 Task: Add Trustrx Frizz Fighter In-Shower Treatment to the cart.
Action: Mouse moved to (316, 143)
Screenshot: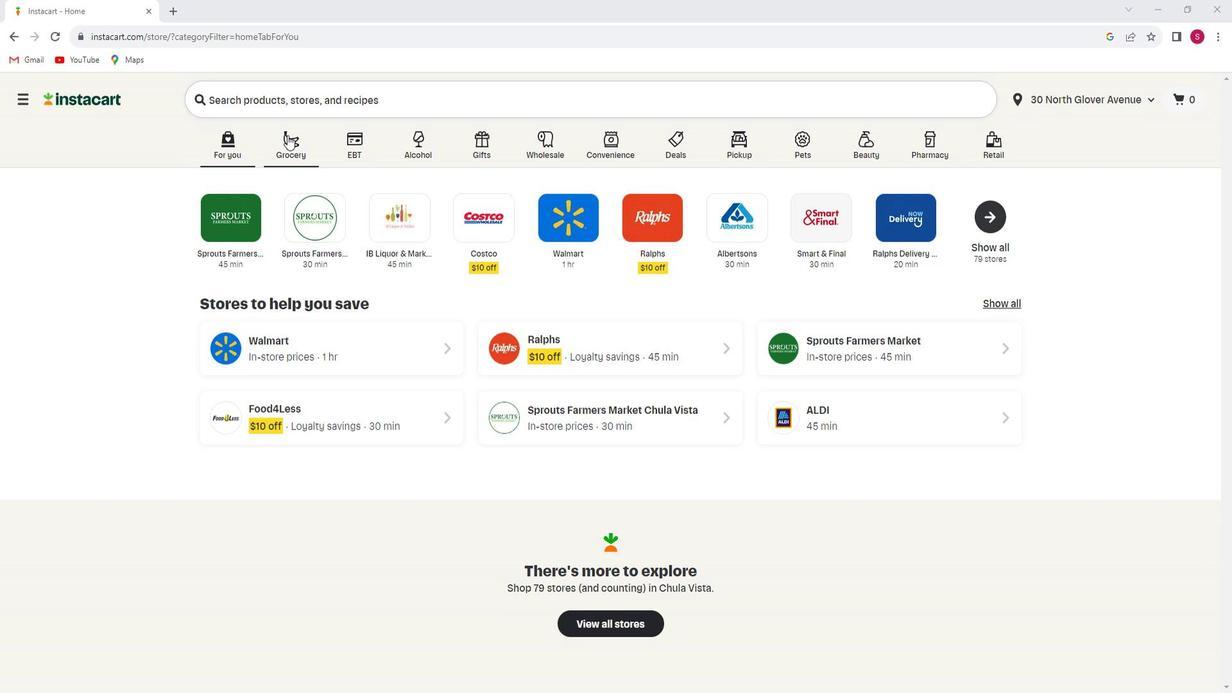 
Action: Mouse pressed left at (316, 143)
Screenshot: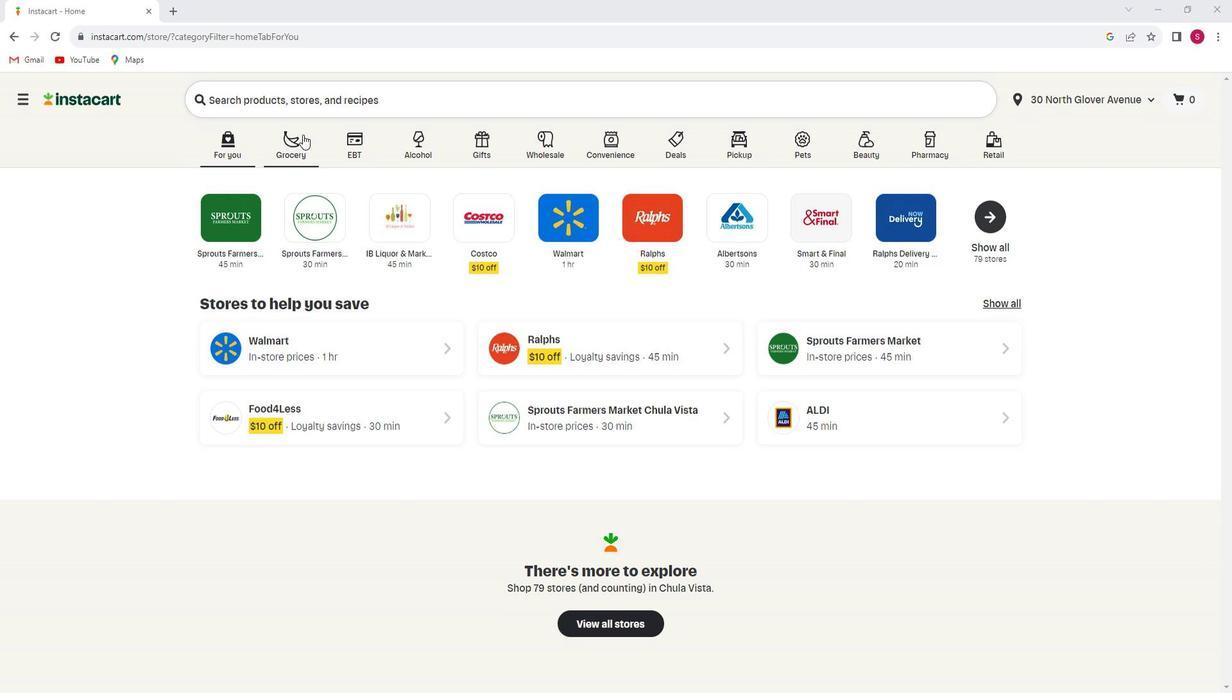 
Action: Mouse moved to (323, 383)
Screenshot: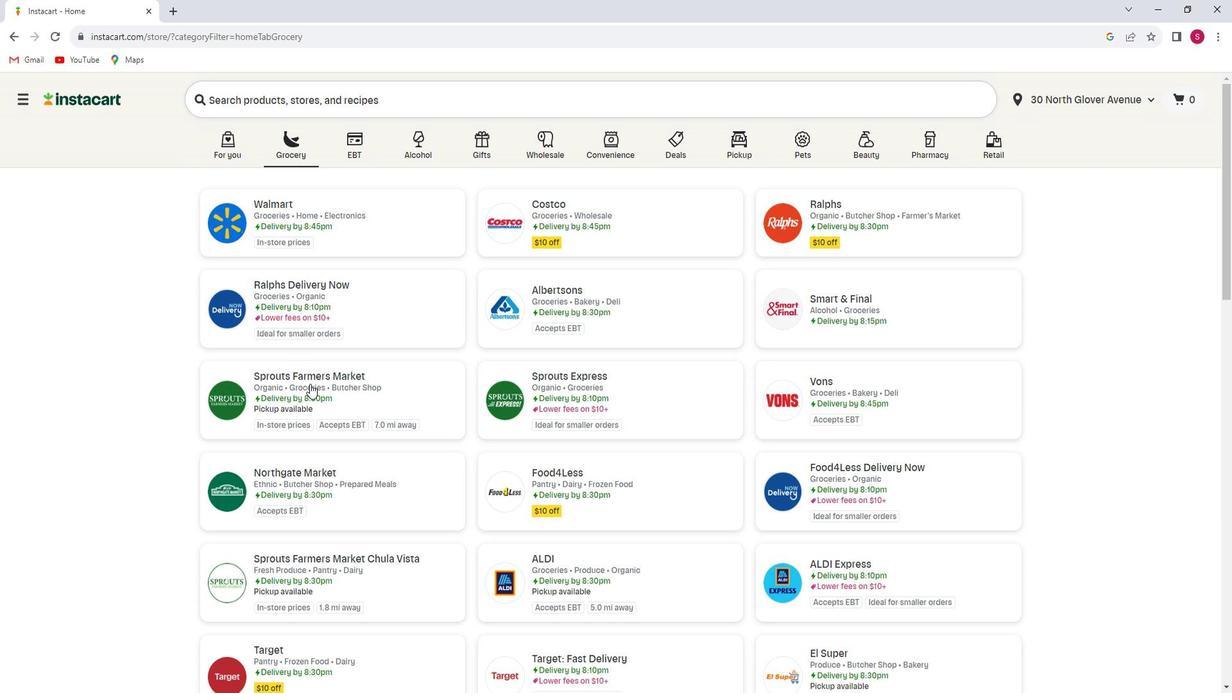 
Action: Mouse pressed left at (323, 383)
Screenshot: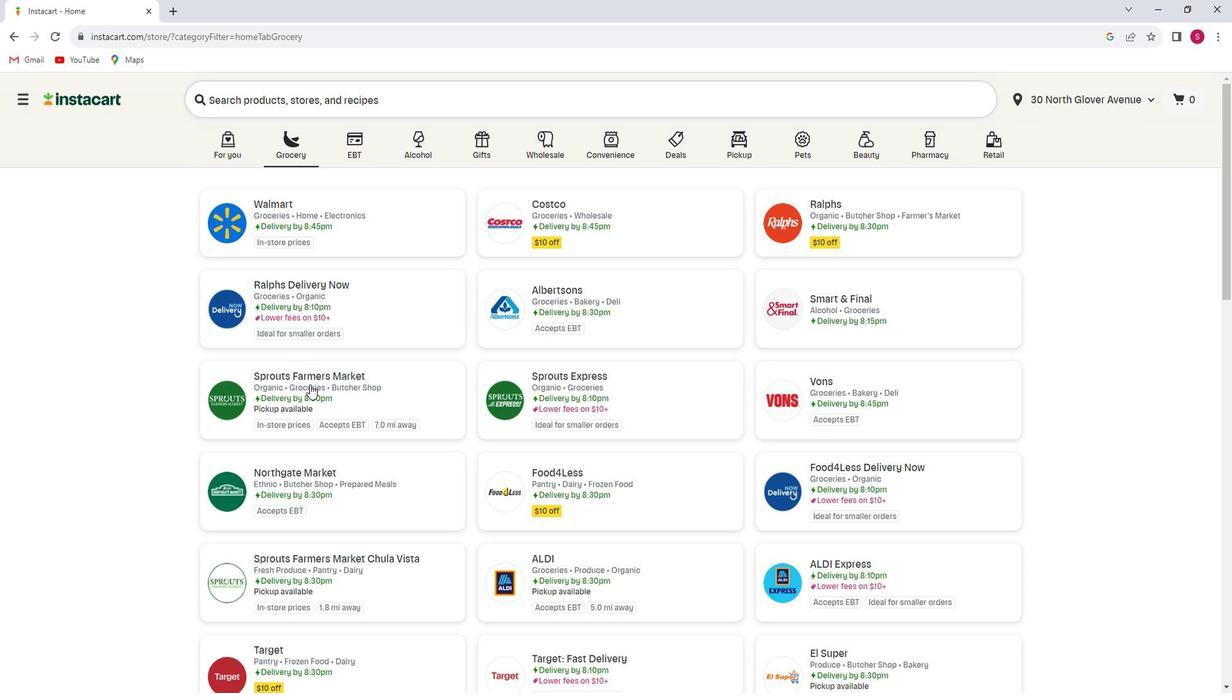 
Action: Mouse moved to (103, 435)
Screenshot: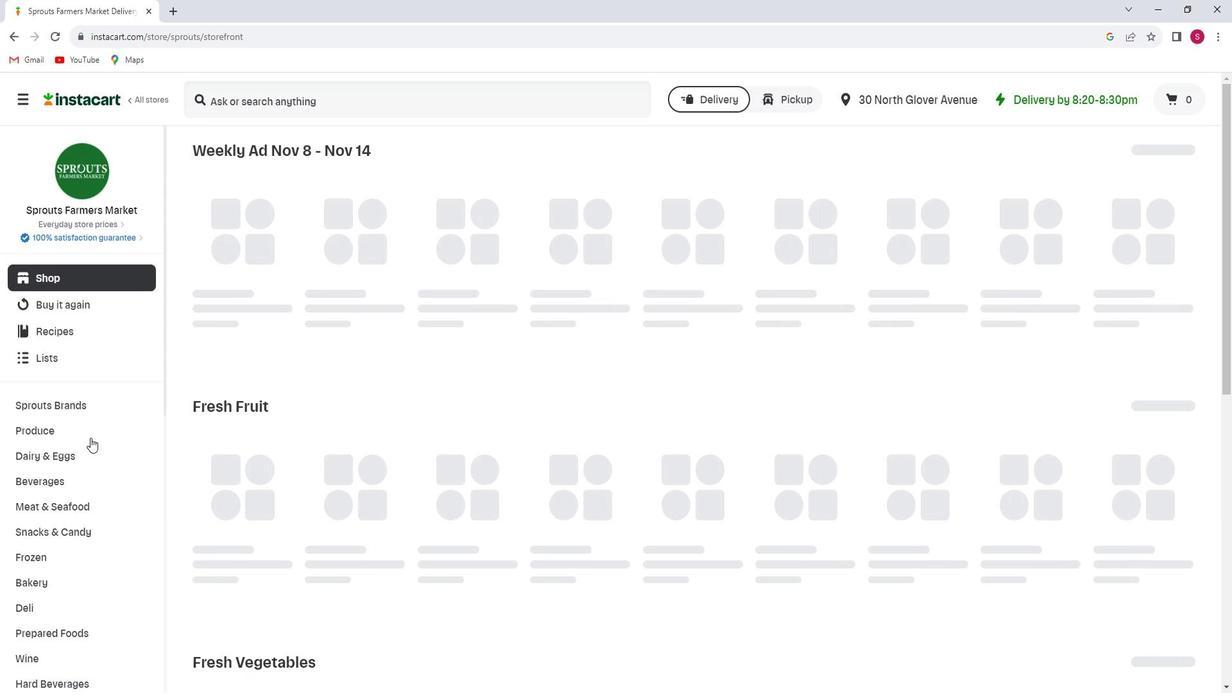 
Action: Mouse scrolled (103, 434) with delta (0, 0)
Screenshot: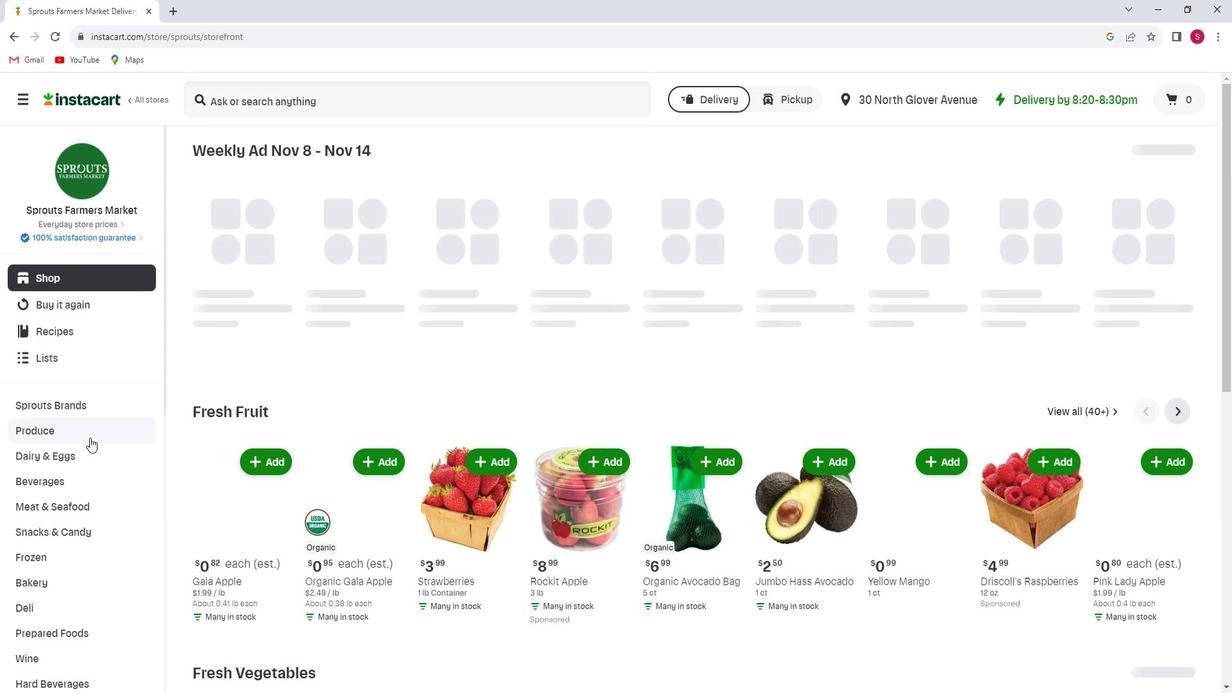 
Action: Mouse scrolled (103, 434) with delta (0, 0)
Screenshot: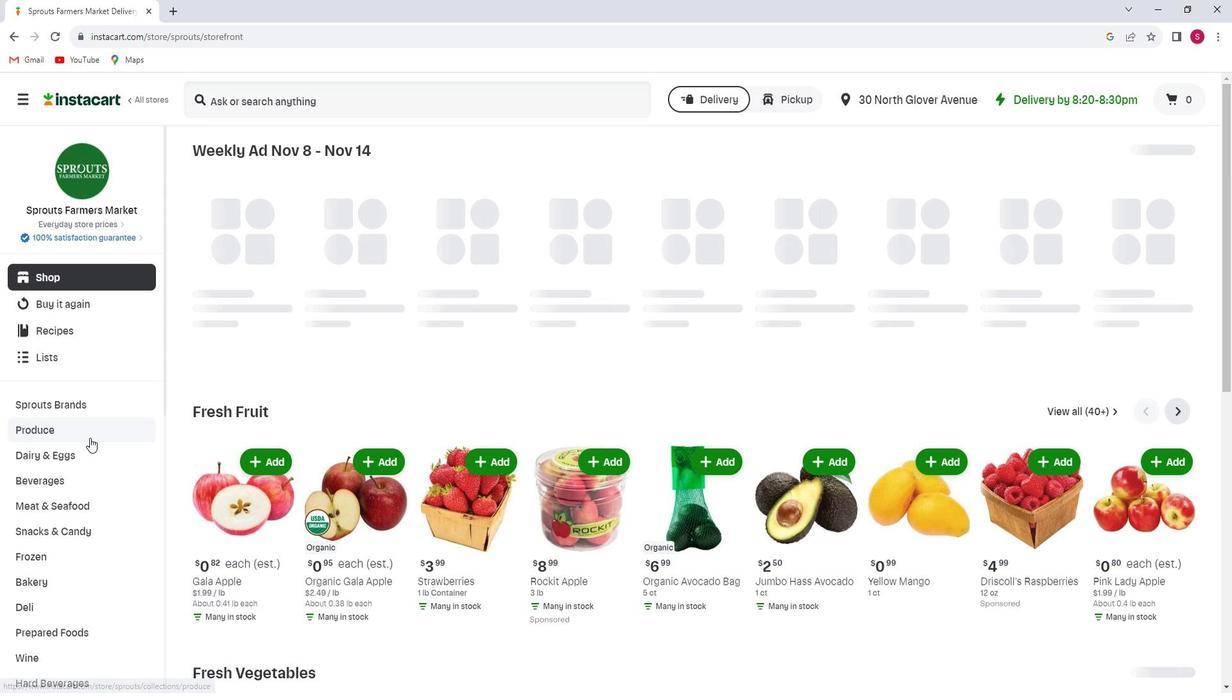 
Action: Mouse scrolled (103, 434) with delta (0, 0)
Screenshot: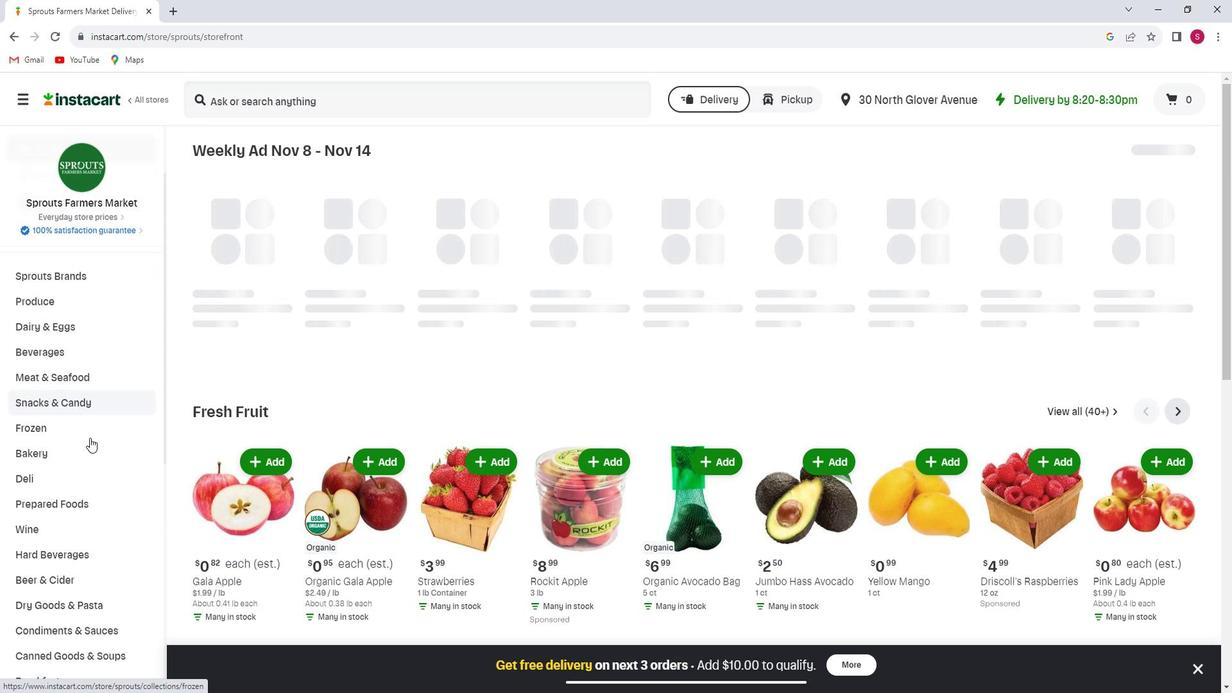 
Action: Mouse scrolled (103, 434) with delta (0, 0)
Screenshot: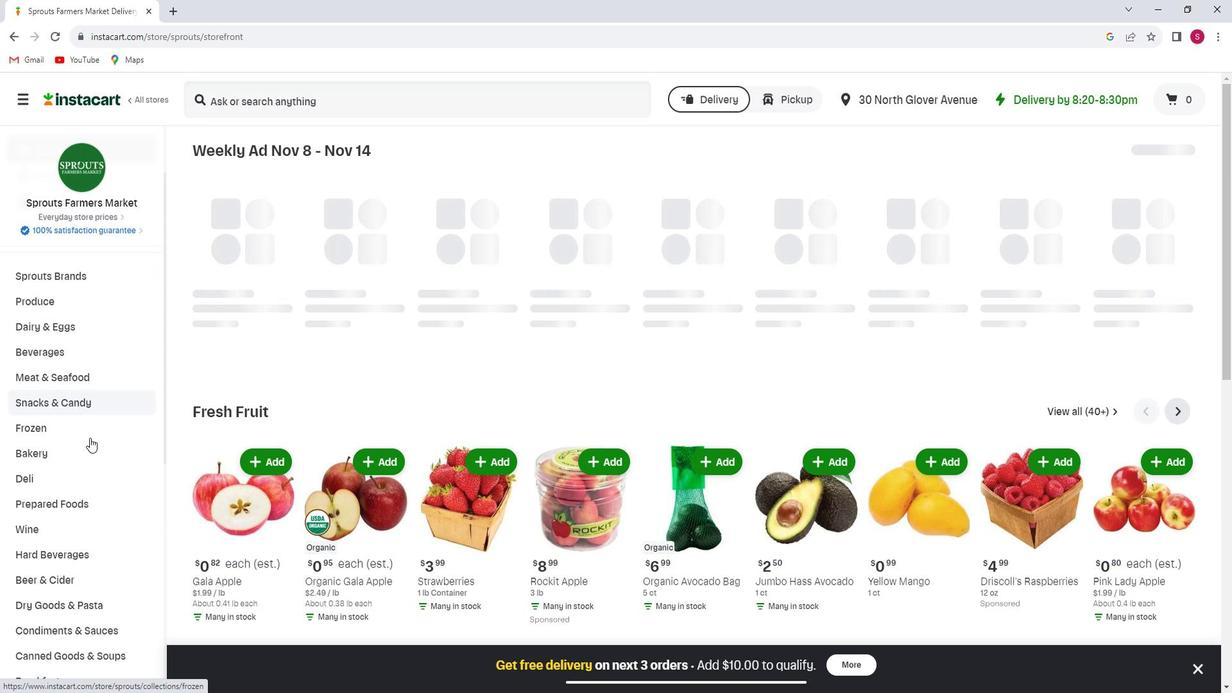 
Action: Mouse scrolled (103, 434) with delta (0, 0)
Screenshot: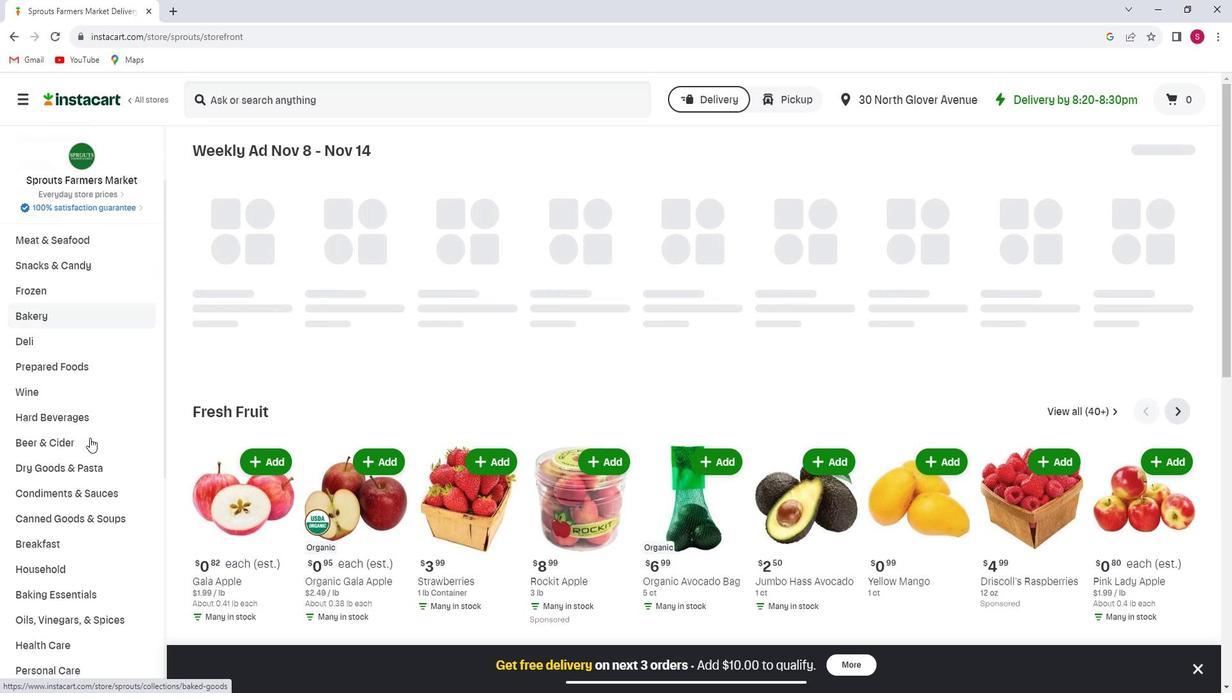 
Action: Mouse scrolled (103, 434) with delta (0, 0)
Screenshot: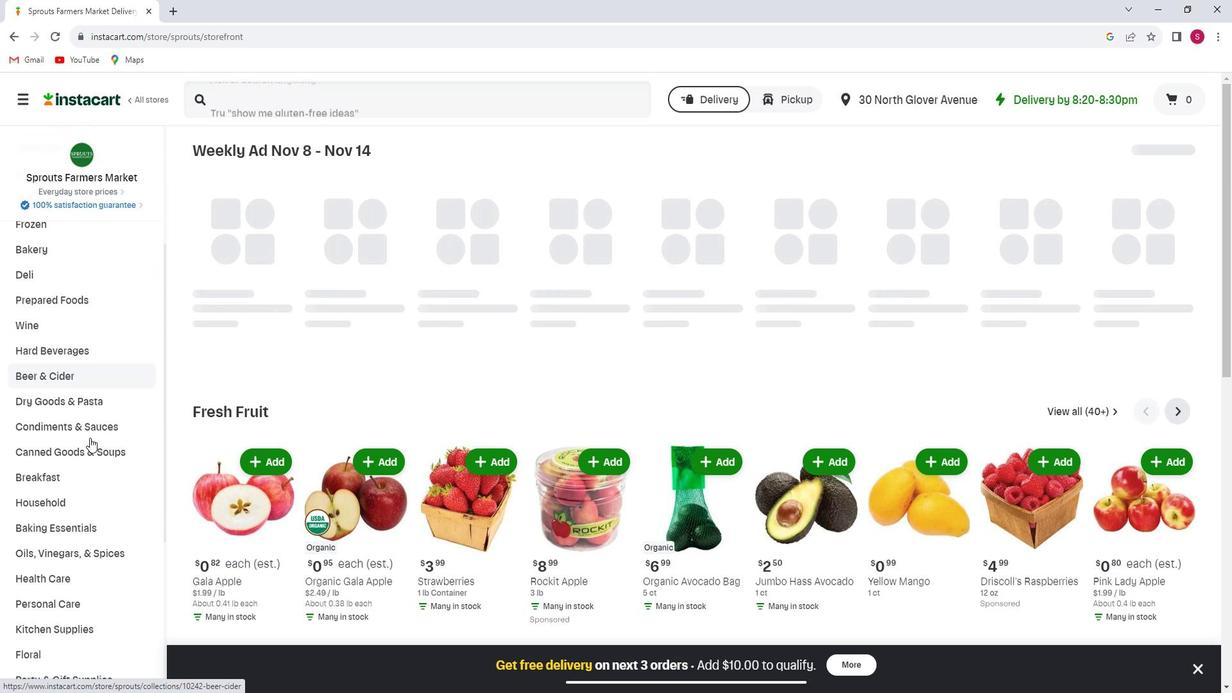 
Action: Mouse scrolled (103, 434) with delta (0, 0)
Screenshot: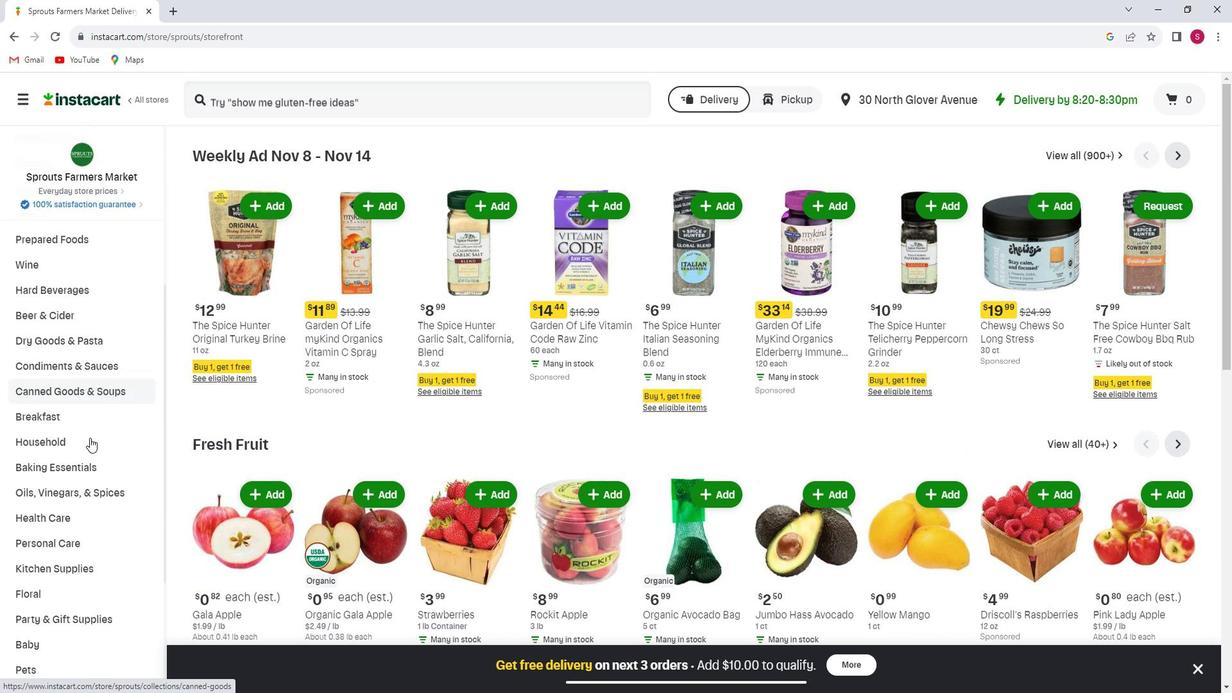 
Action: Mouse scrolled (103, 434) with delta (0, 0)
Screenshot: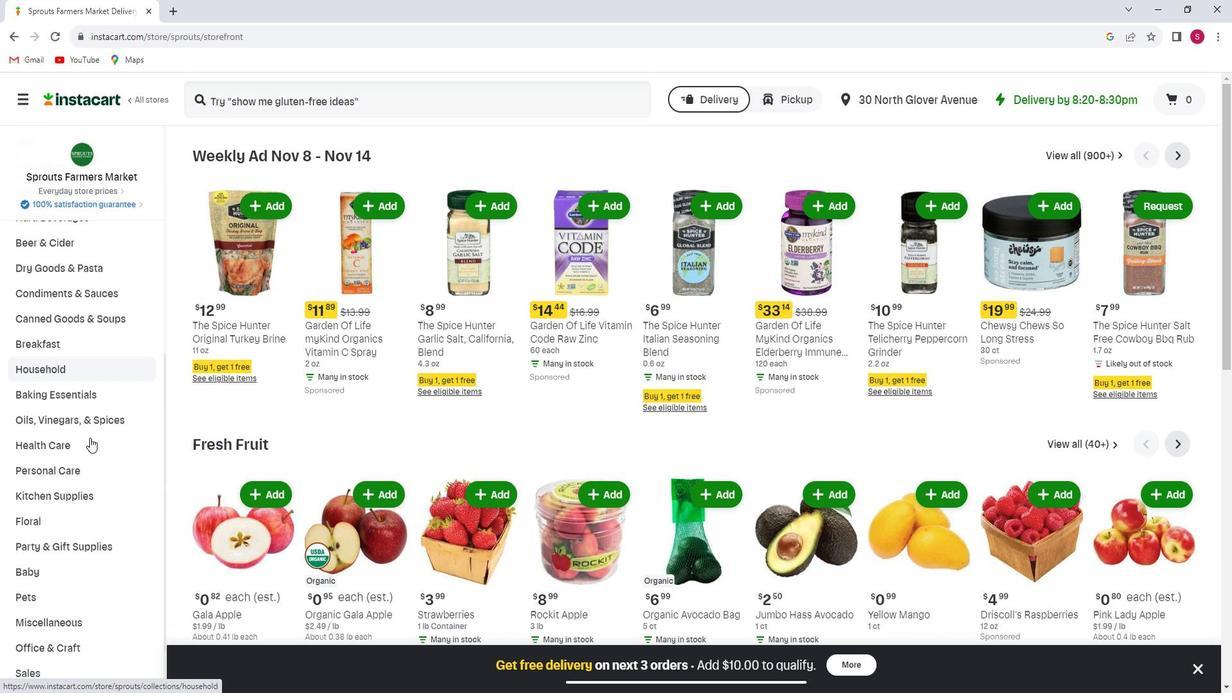 
Action: Mouse moved to (108, 406)
Screenshot: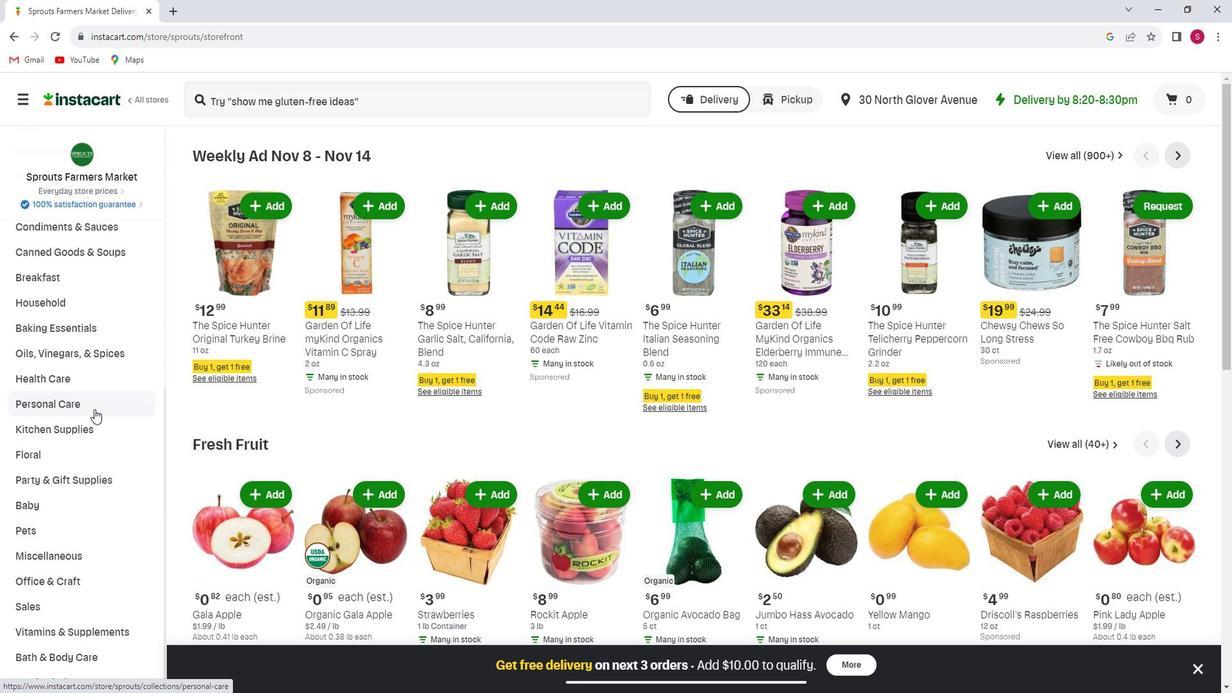
Action: Mouse pressed left at (108, 406)
Screenshot: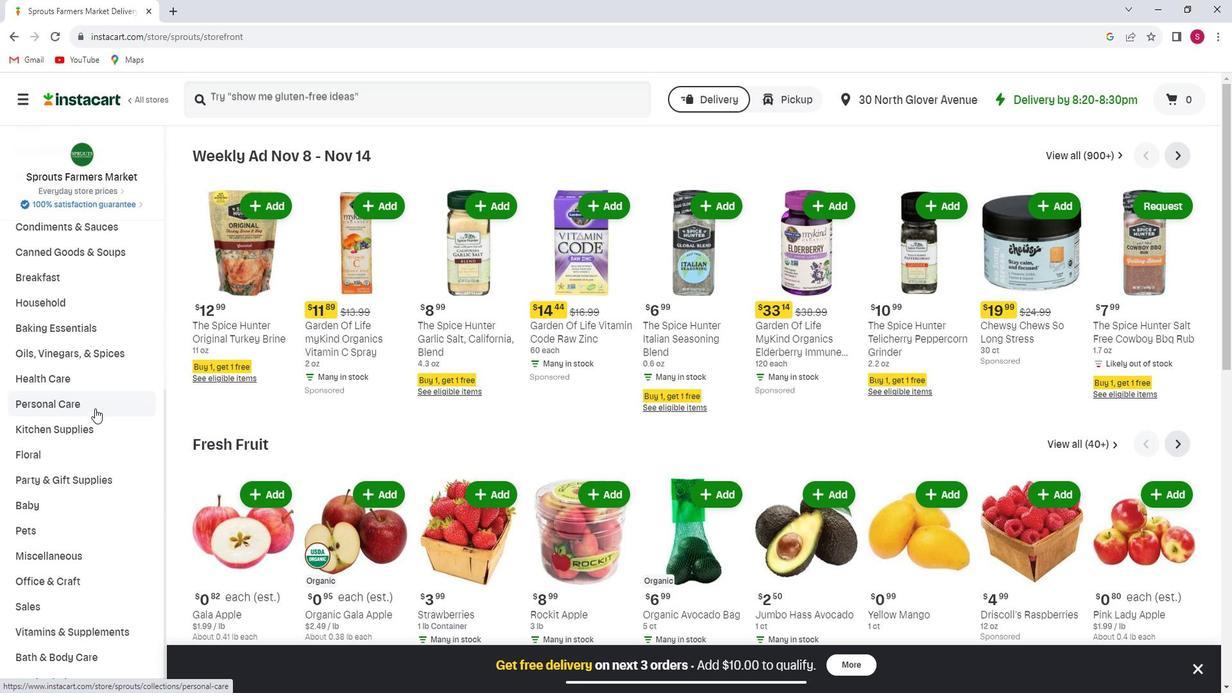 
Action: Mouse moved to (849, 189)
Screenshot: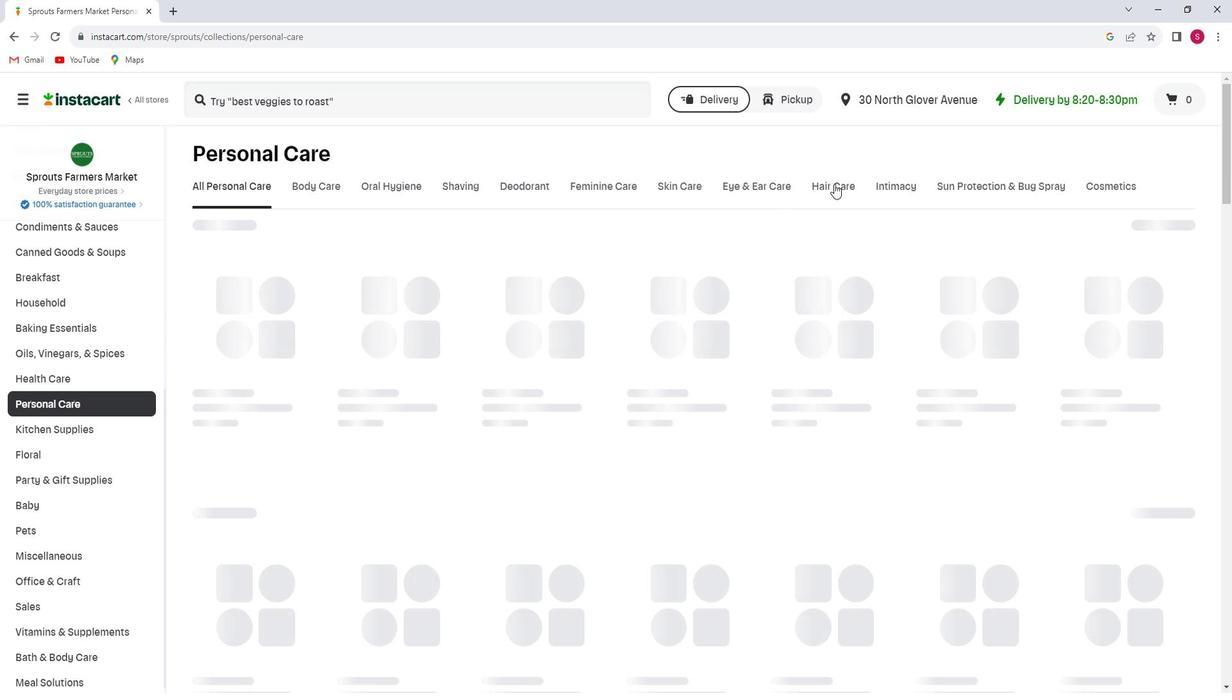 
Action: Mouse pressed left at (849, 189)
Screenshot: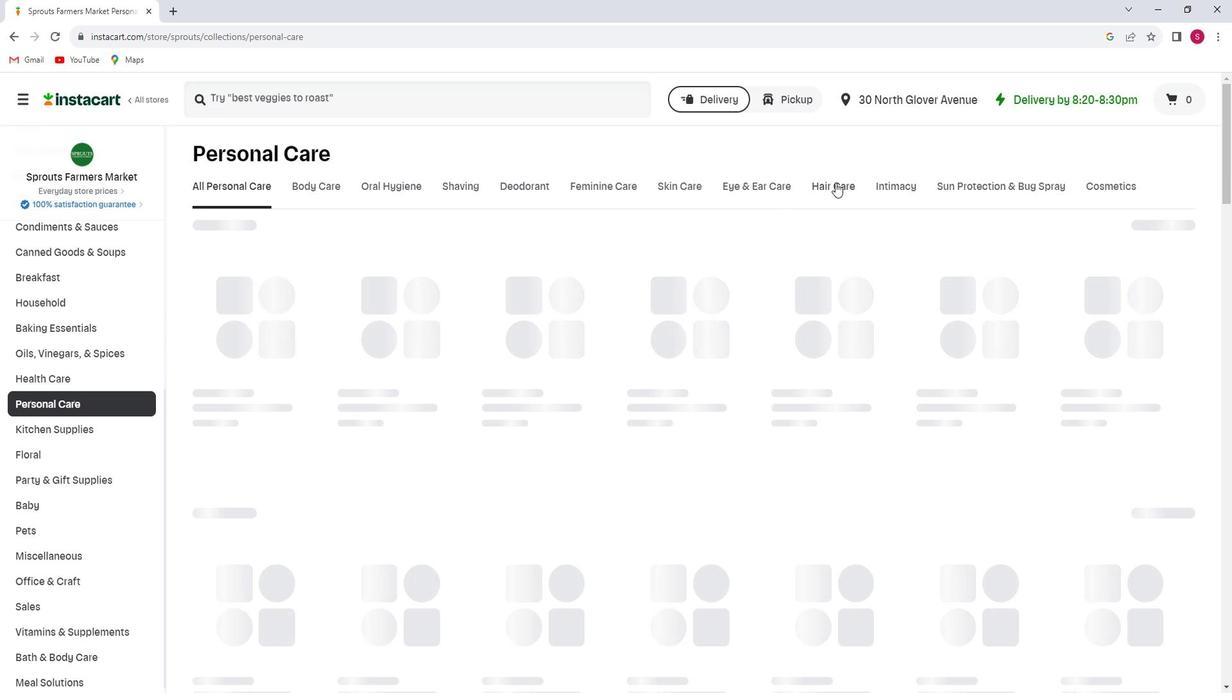 
Action: Mouse moved to (663, 245)
Screenshot: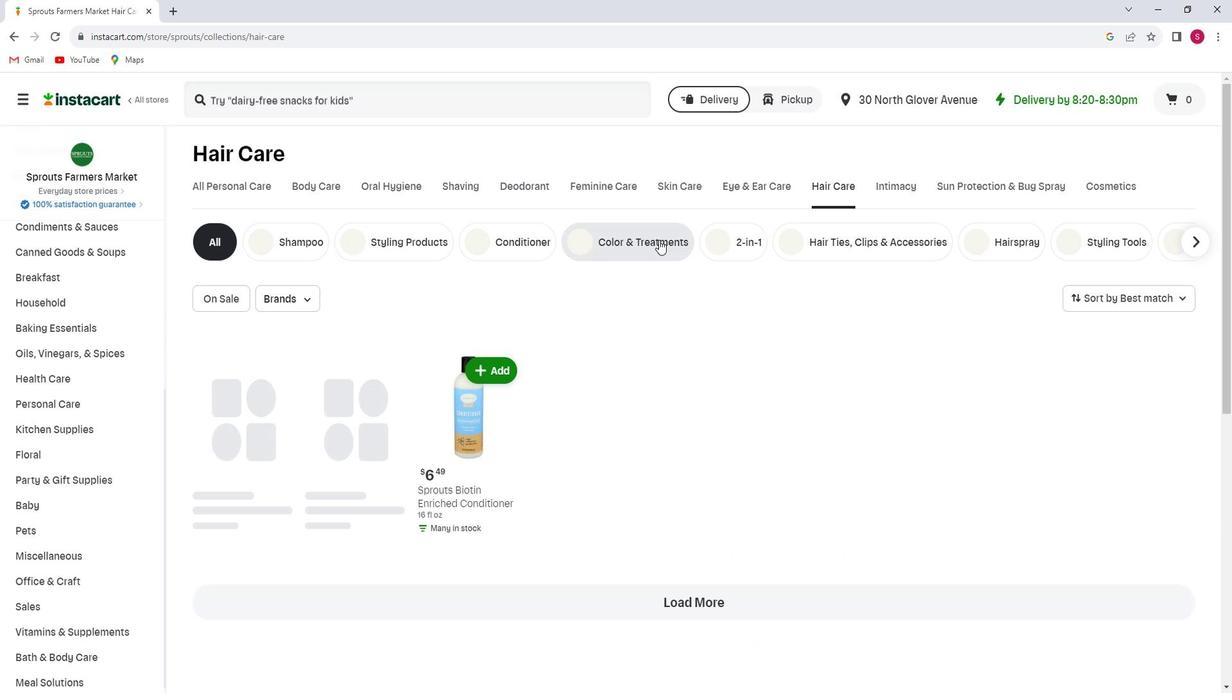 
Action: Mouse pressed left at (663, 245)
Screenshot: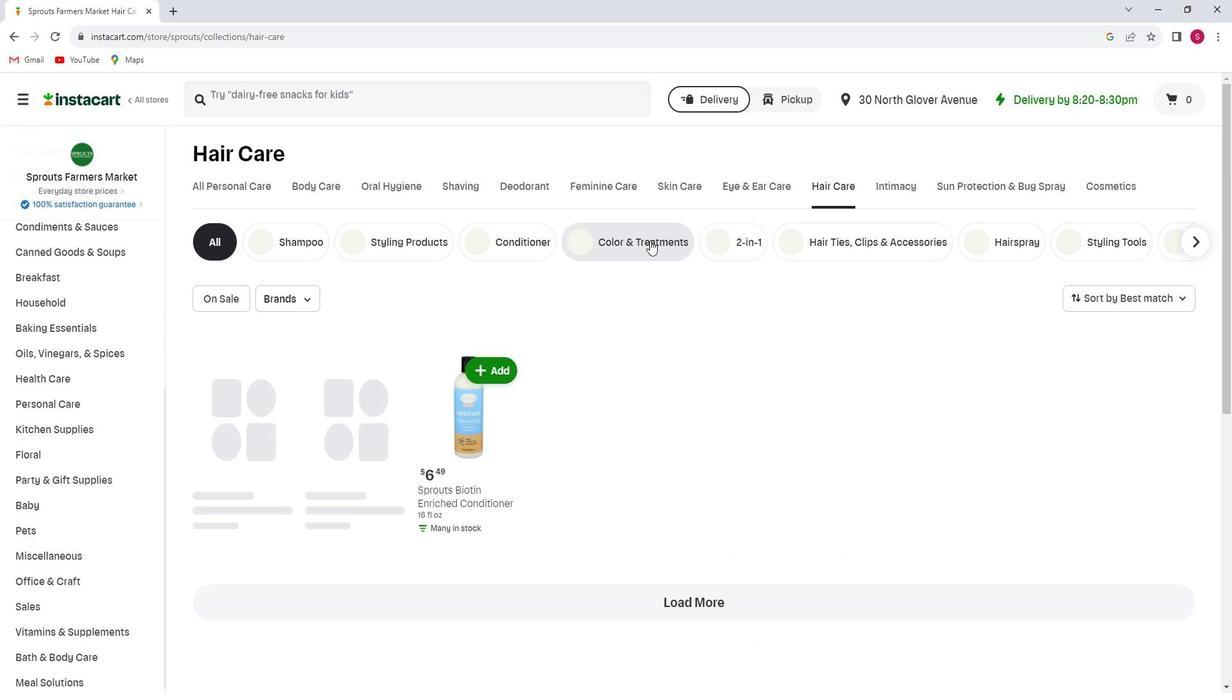 
Action: Mouse moved to (453, 108)
Screenshot: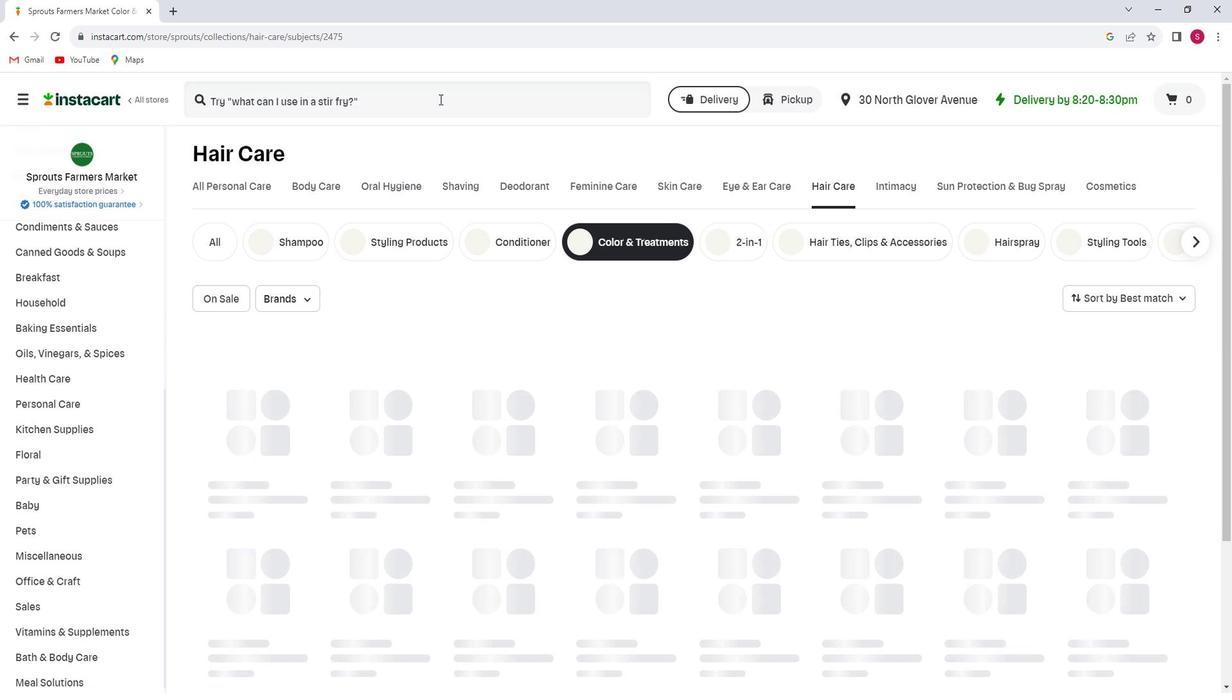 
Action: Mouse pressed left at (453, 108)
Screenshot: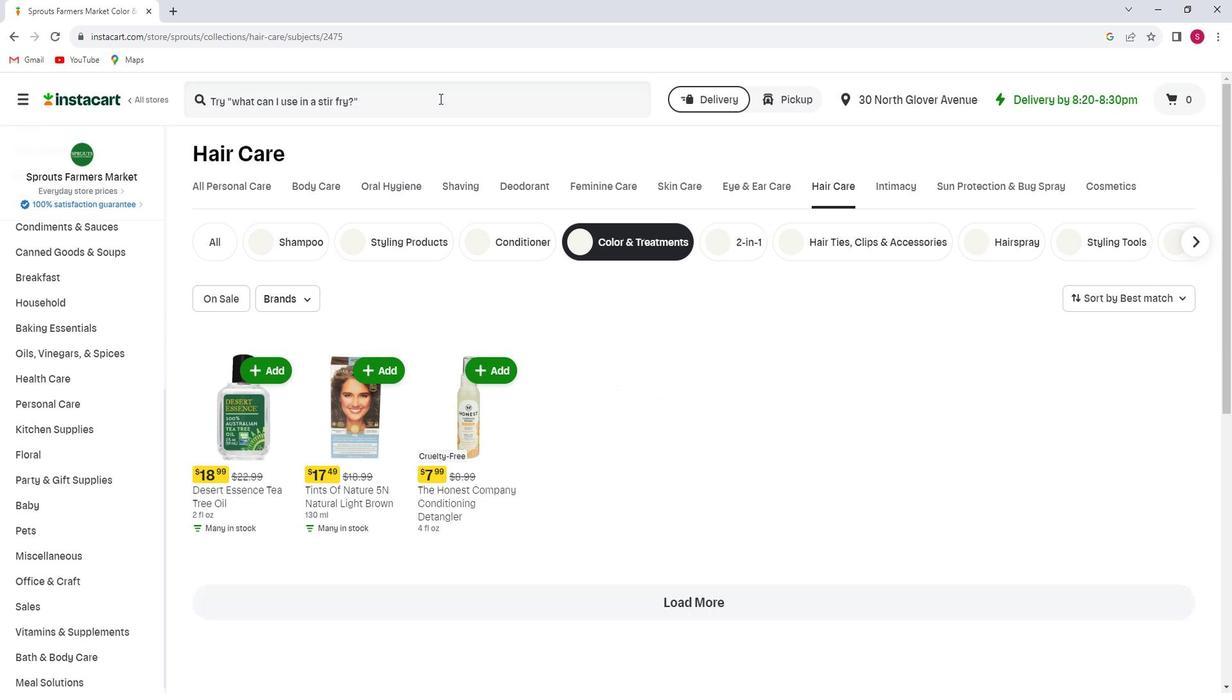 
Action: Key pressed <Key.shift>Trustrx<Key.space><Key.shift>Frizz<Key.space><Key.shift>Fighter<Key.space><Key.shift>In-<Key.shift>Shower<Key.space><Key.shift>Treatment<Key.enter>
Screenshot: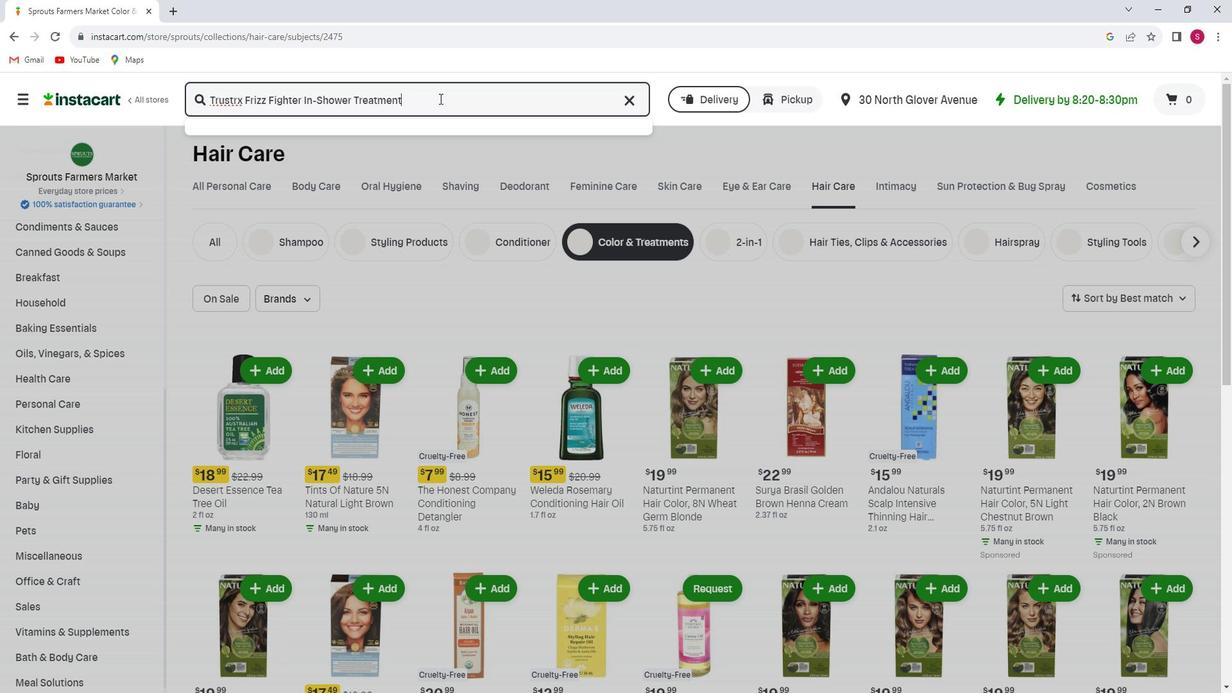 
Action: Mouse moved to (377, 215)
Screenshot: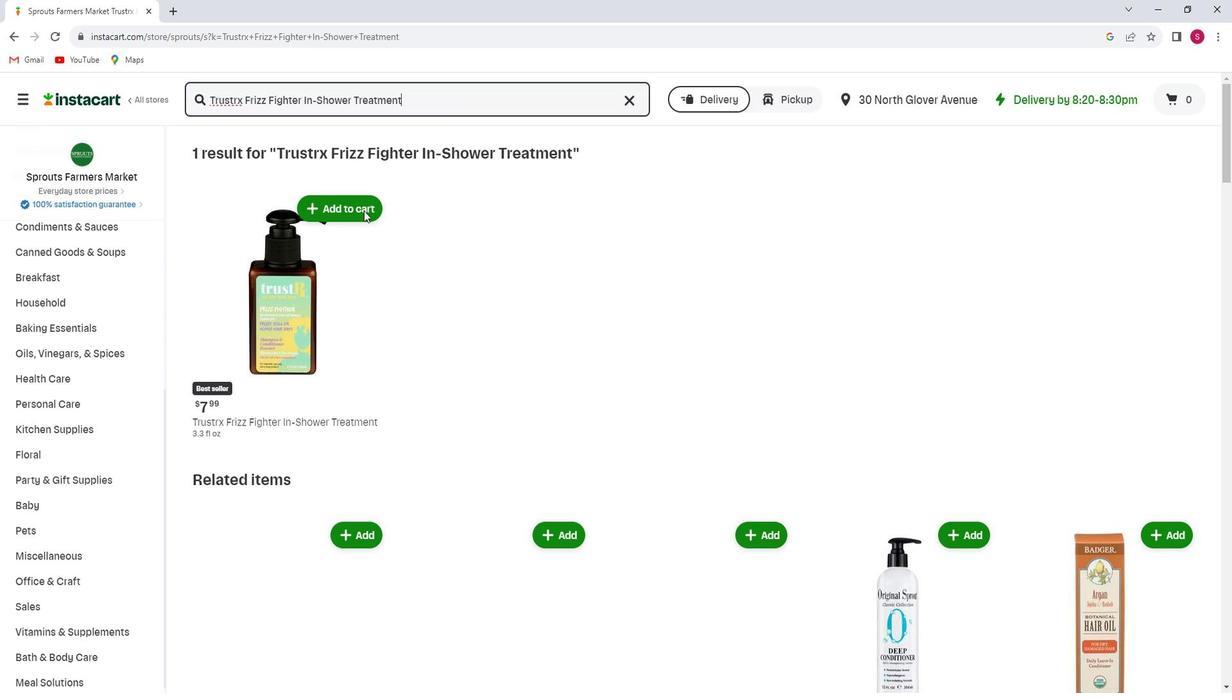 
Action: Mouse pressed left at (377, 215)
Screenshot: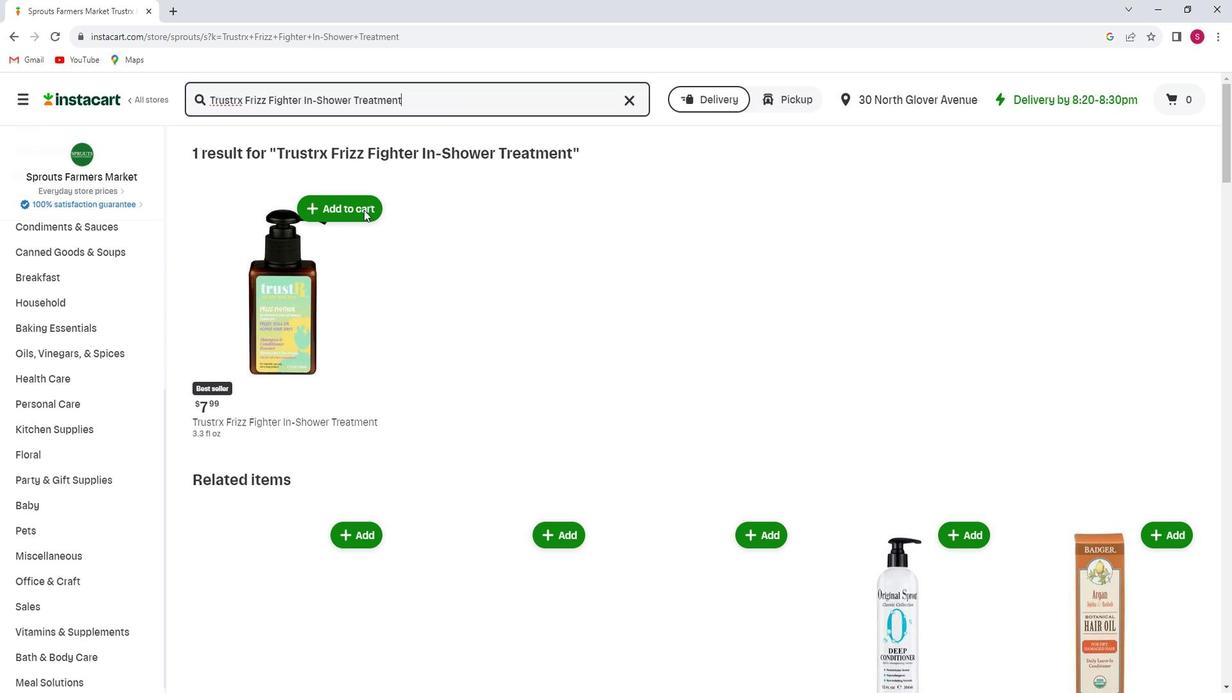 
Action: Mouse moved to (385, 279)
Screenshot: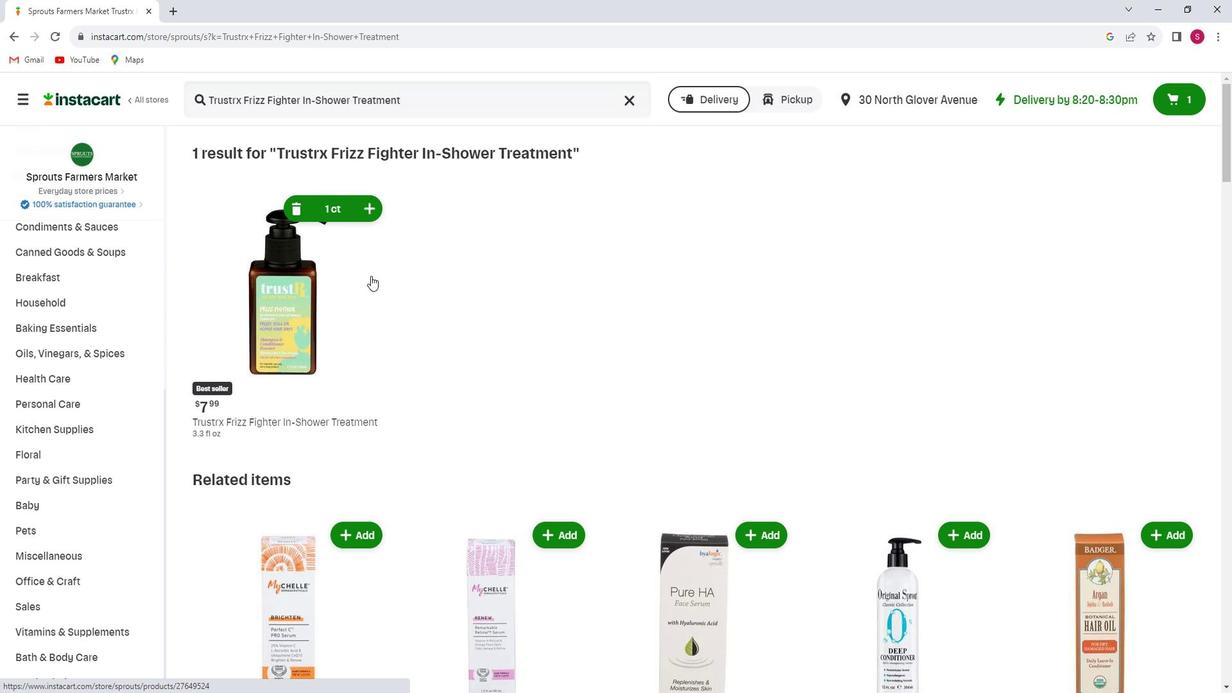 
